 Task: Set "Destination subtitle codec" for transcode stream output to "DKS".
Action: Mouse moved to (127, 17)
Screenshot: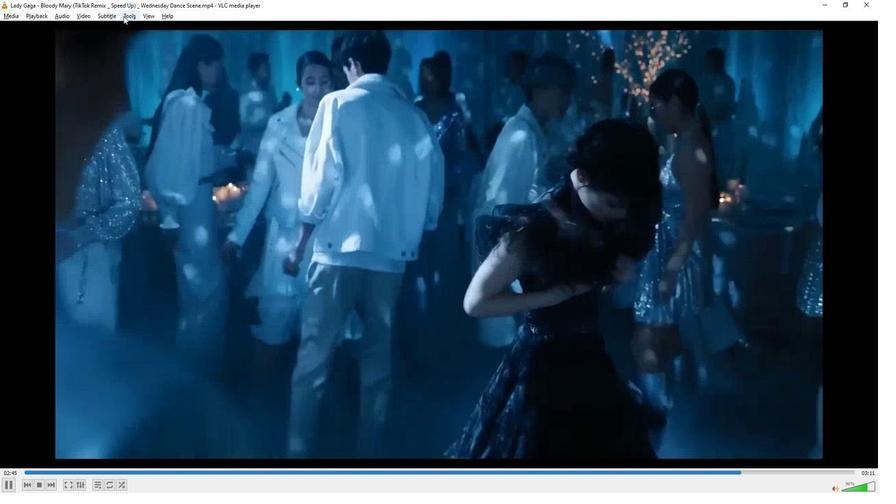 
Action: Mouse pressed left at (127, 17)
Screenshot: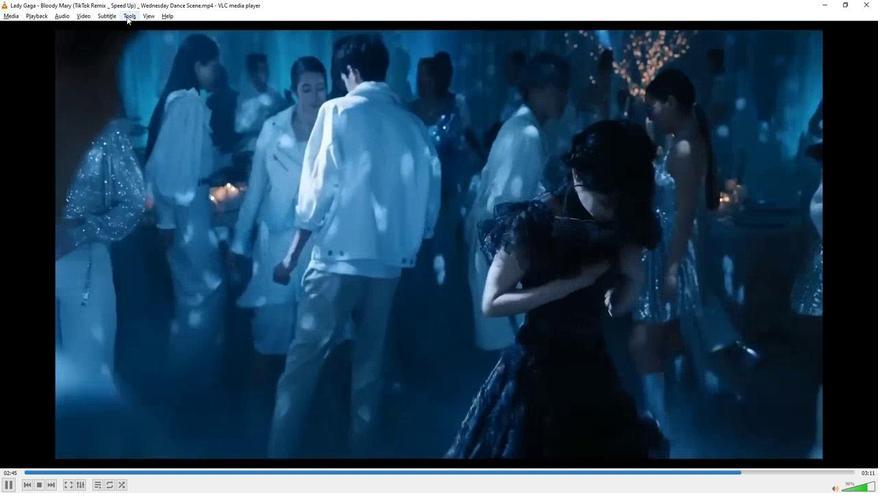 
Action: Mouse moved to (169, 127)
Screenshot: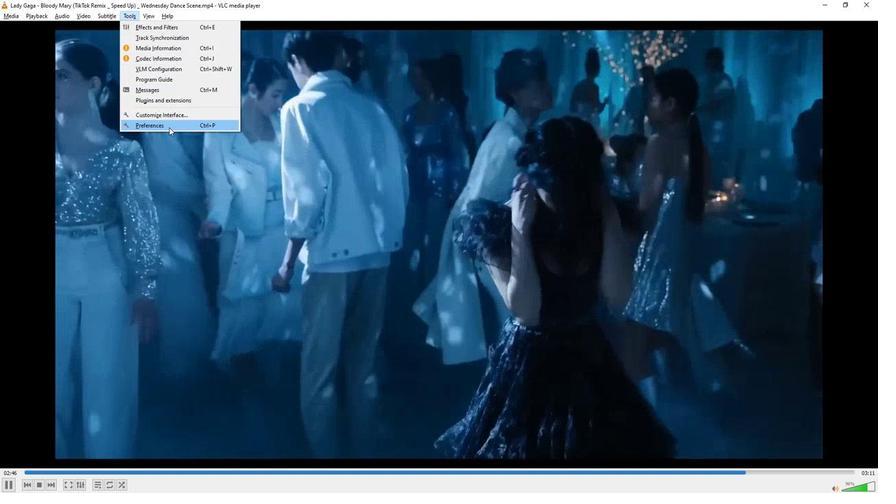 
Action: Mouse pressed left at (169, 127)
Screenshot: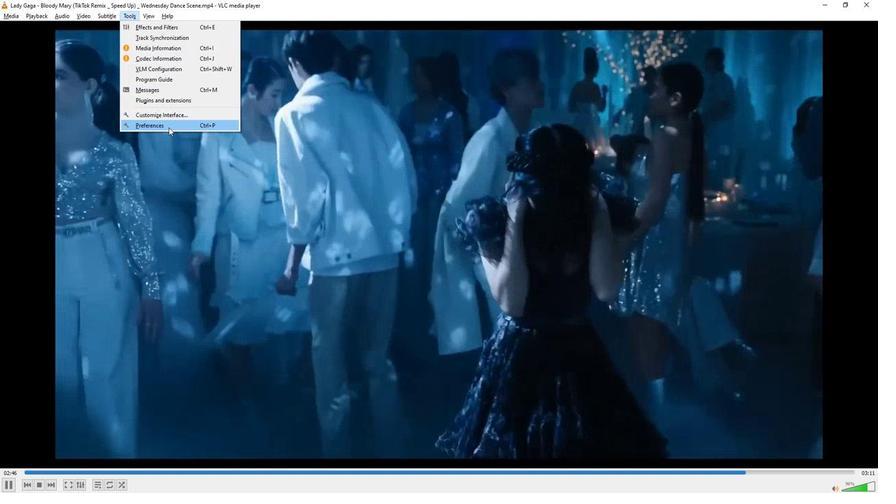 
Action: Mouse moved to (256, 367)
Screenshot: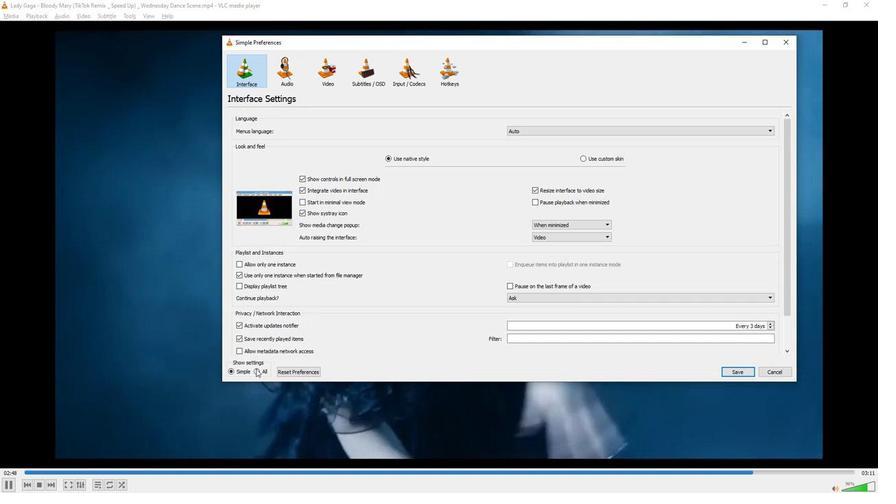 
Action: Mouse pressed left at (256, 367)
Screenshot: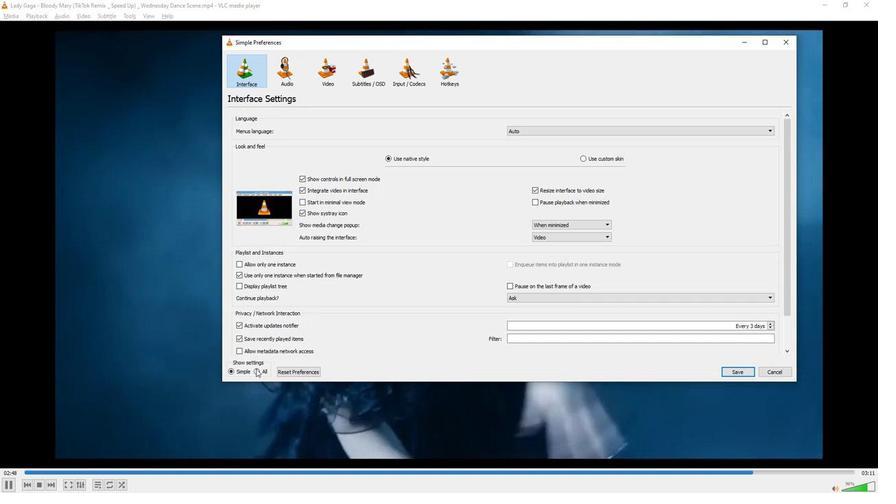 
Action: Mouse moved to (285, 275)
Screenshot: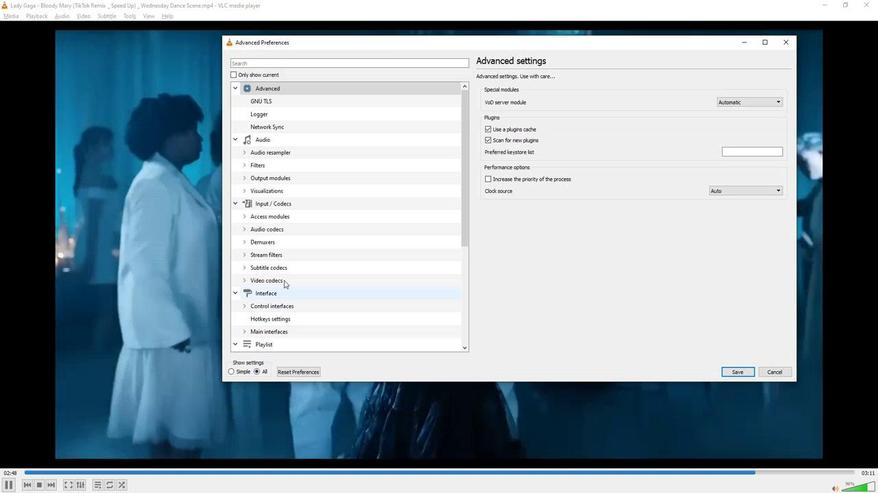 
Action: Mouse scrolled (285, 275) with delta (0, 0)
Screenshot: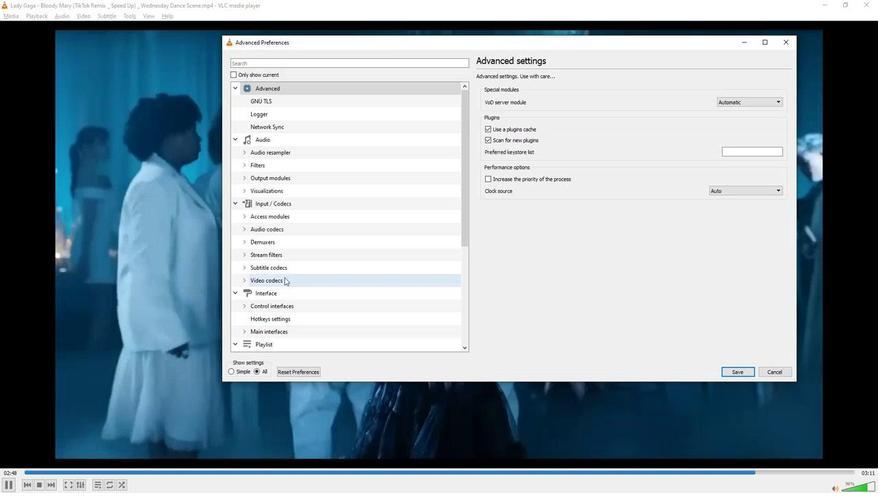 
Action: Mouse scrolled (285, 275) with delta (0, 0)
Screenshot: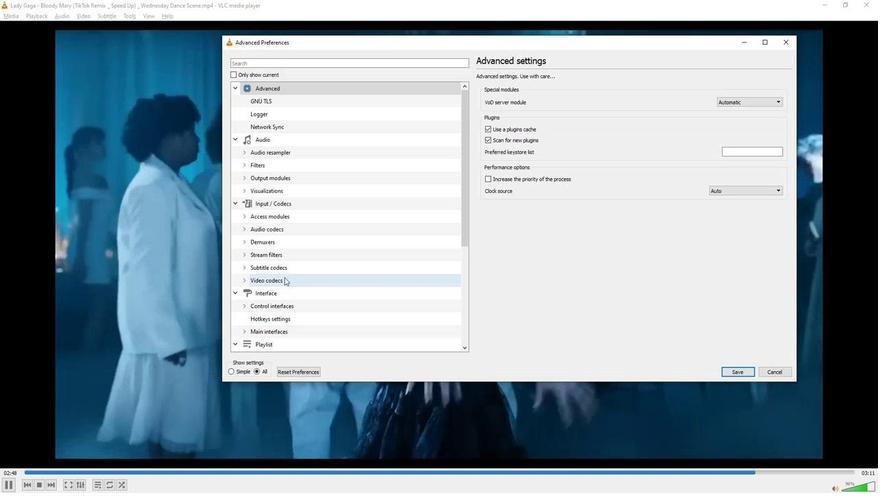 
Action: Mouse scrolled (285, 275) with delta (0, 0)
Screenshot: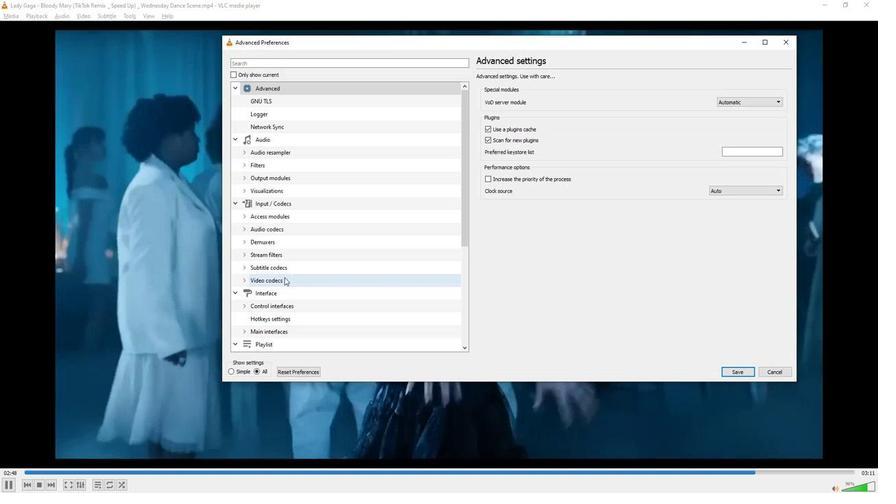 
Action: Mouse scrolled (285, 275) with delta (0, 0)
Screenshot: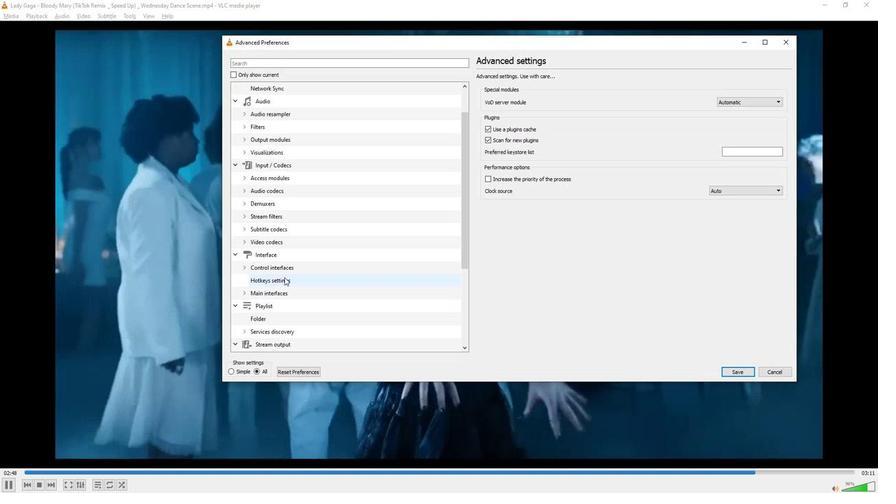 
Action: Mouse scrolled (285, 275) with delta (0, 0)
Screenshot: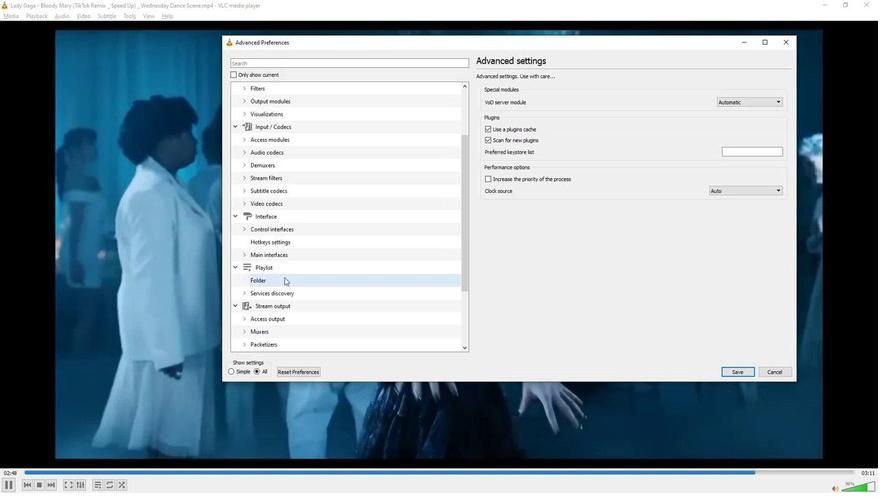 
Action: Mouse scrolled (285, 275) with delta (0, 0)
Screenshot: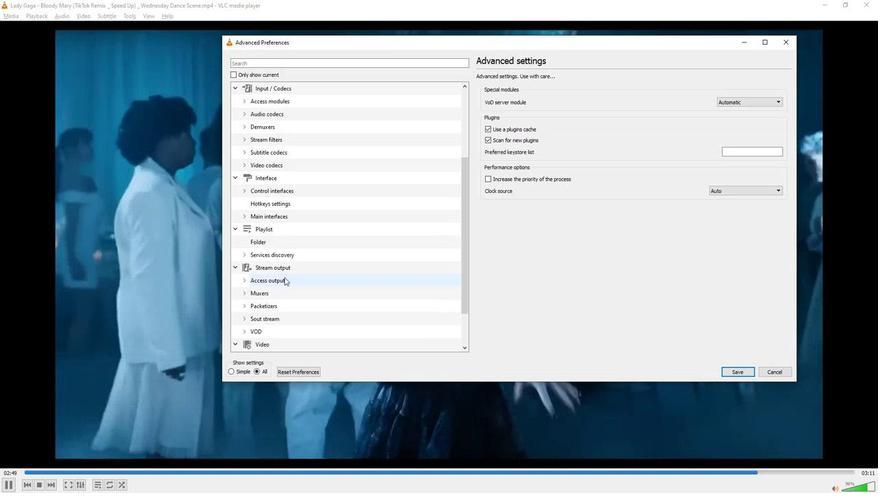 
Action: Mouse scrolled (285, 275) with delta (0, 0)
Screenshot: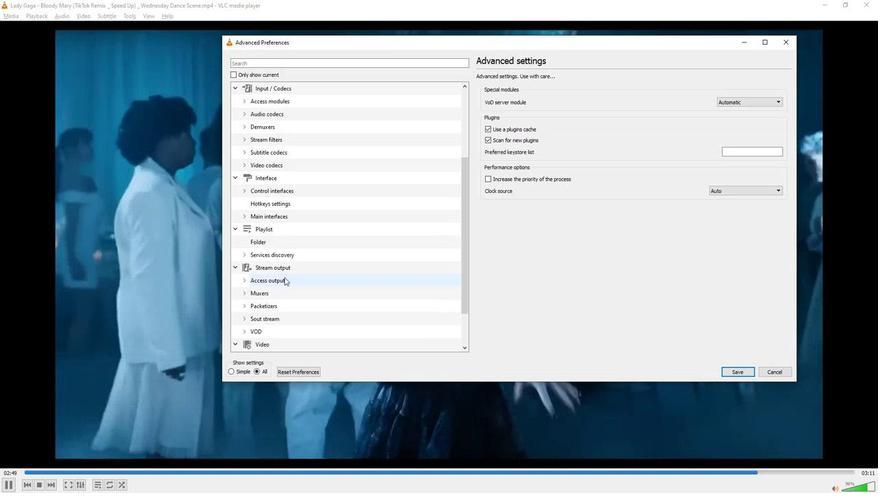 
Action: Mouse scrolled (285, 275) with delta (0, 0)
Screenshot: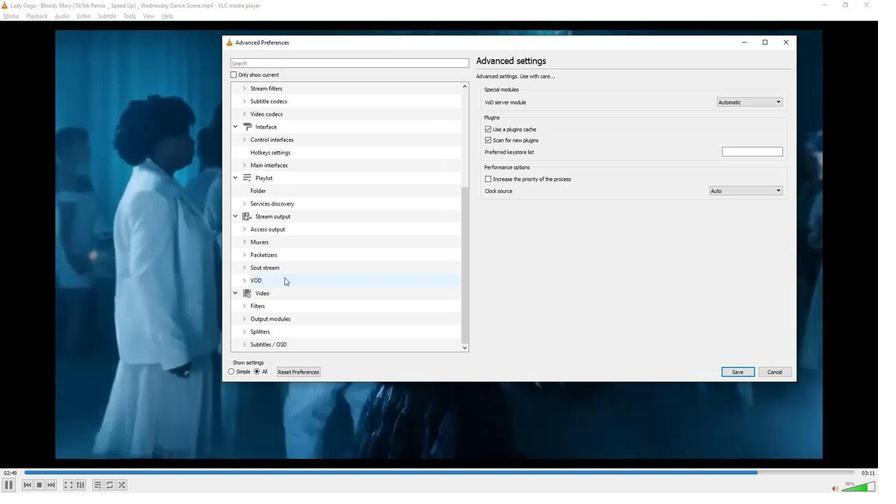 
Action: Mouse moved to (246, 267)
Screenshot: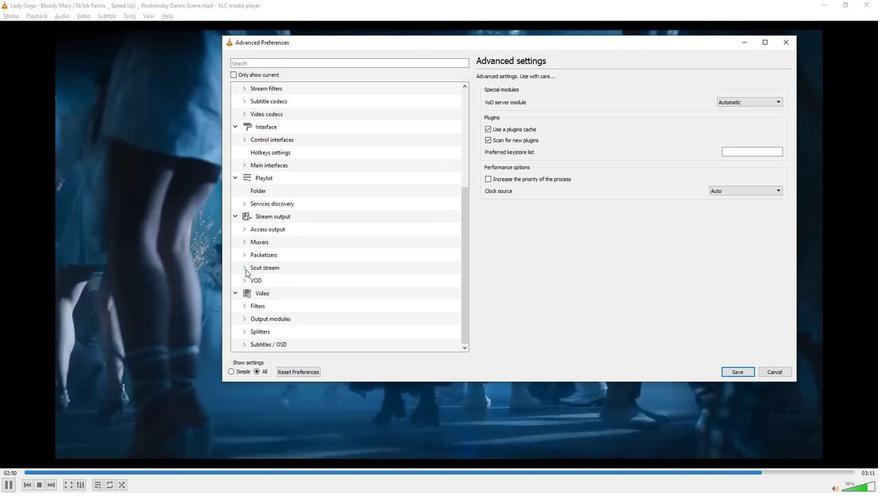 
Action: Mouse pressed left at (246, 267)
Screenshot: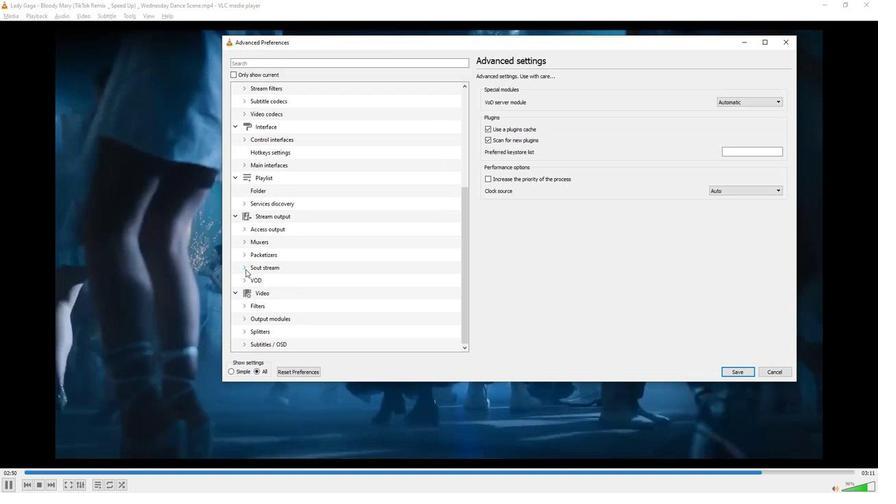 
Action: Mouse moved to (290, 297)
Screenshot: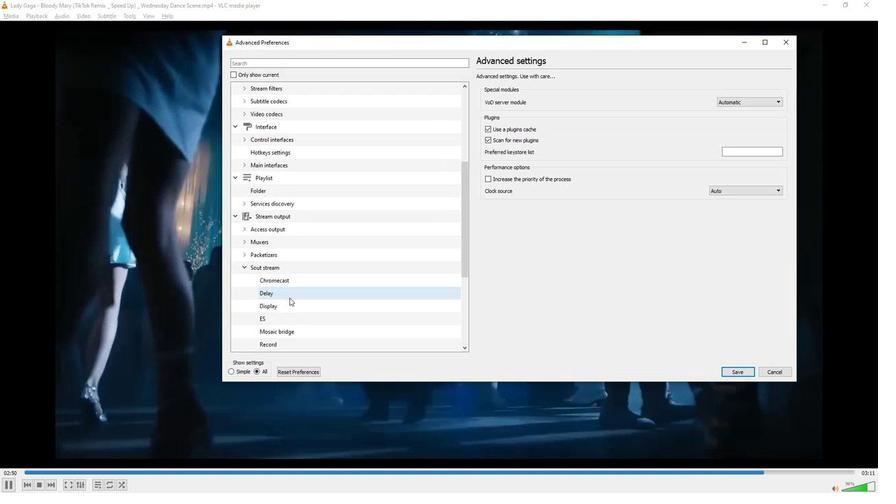 
Action: Mouse scrolled (290, 297) with delta (0, 0)
Screenshot: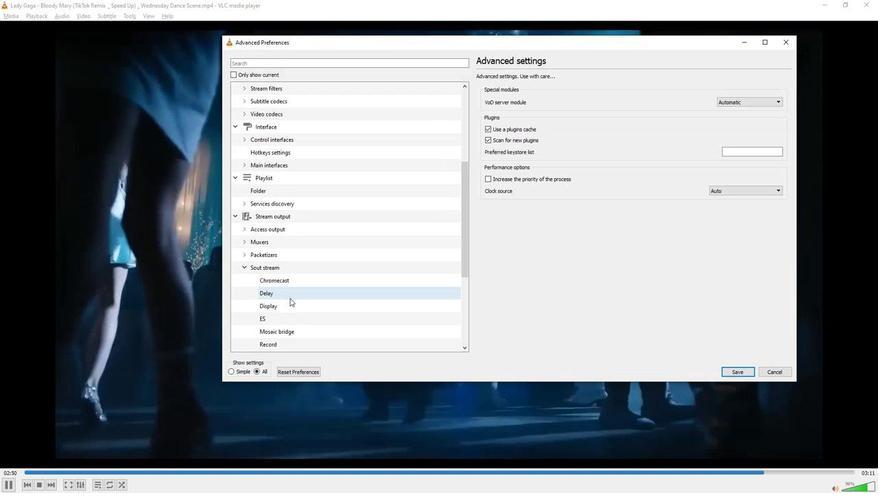 
Action: Mouse moved to (290, 297)
Screenshot: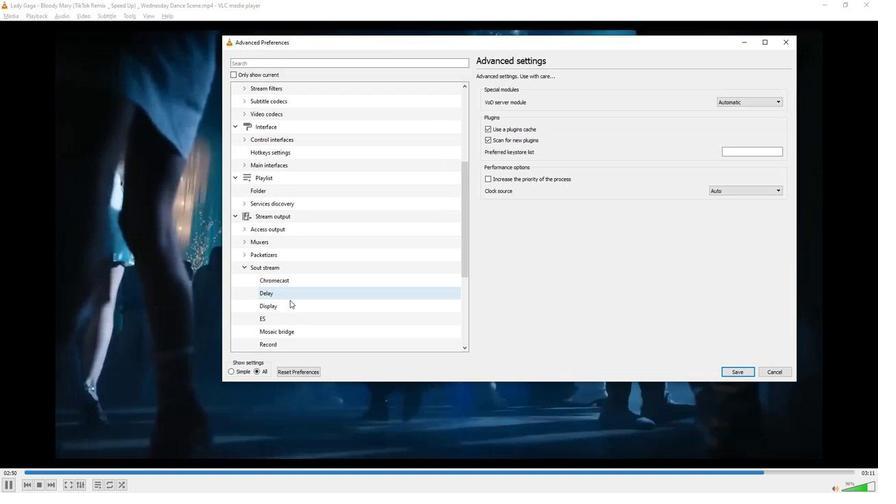 
Action: Mouse scrolled (290, 297) with delta (0, 0)
Screenshot: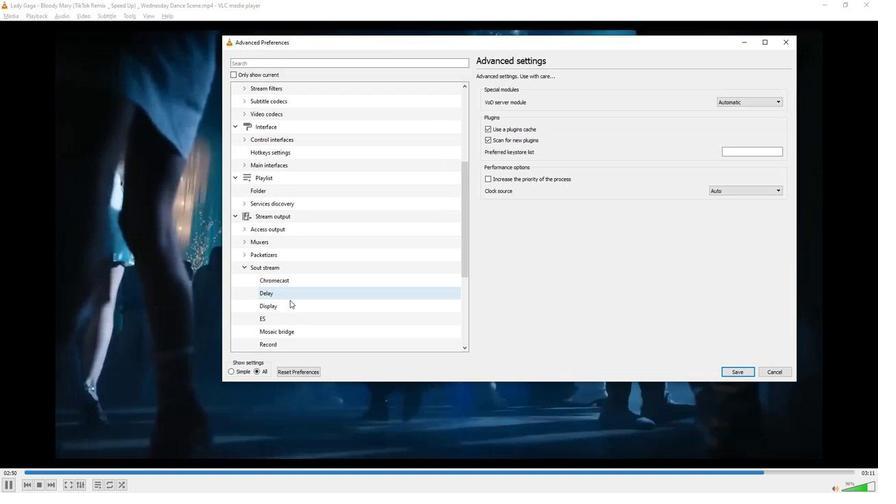 
Action: Mouse scrolled (290, 297) with delta (0, 0)
Screenshot: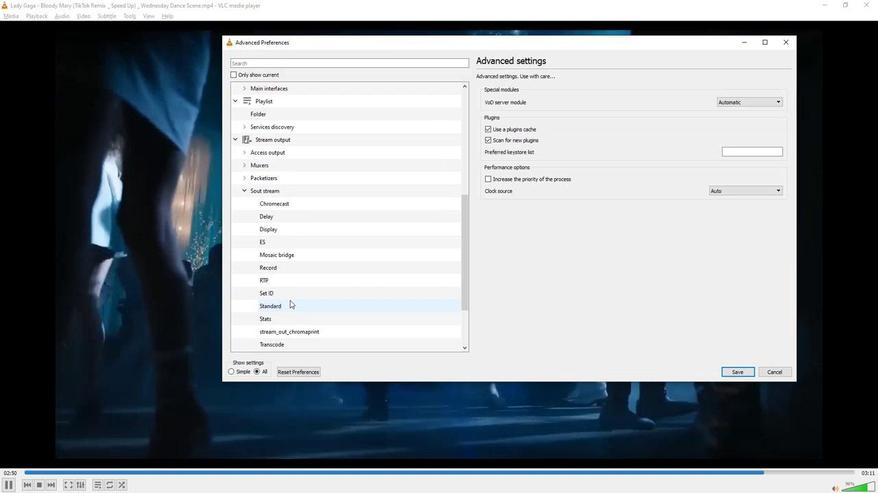
Action: Mouse scrolled (290, 297) with delta (0, 0)
Screenshot: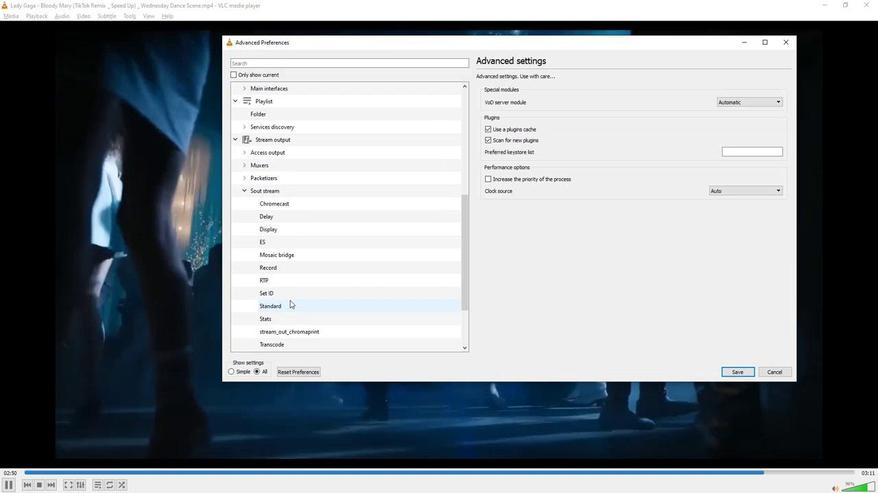 
Action: Mouse moved to (275, 262)
Screenshot: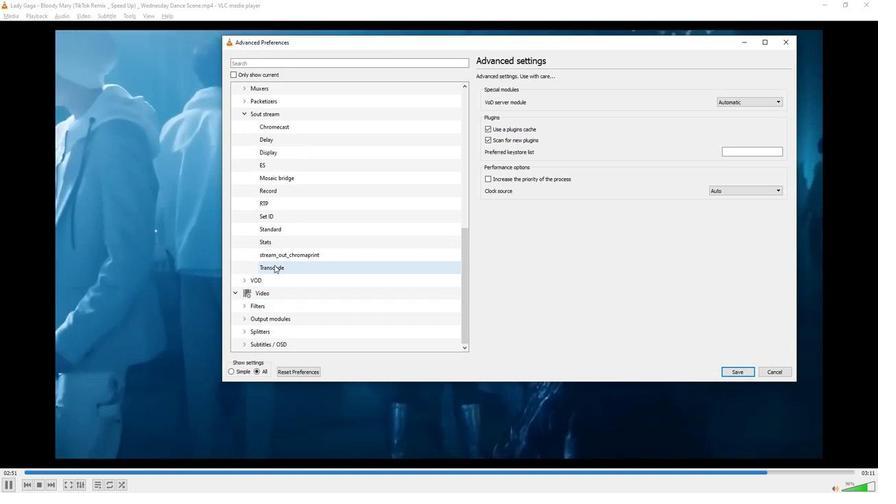 
Action: Mouse pressed left at (275, 262)
Screenshot: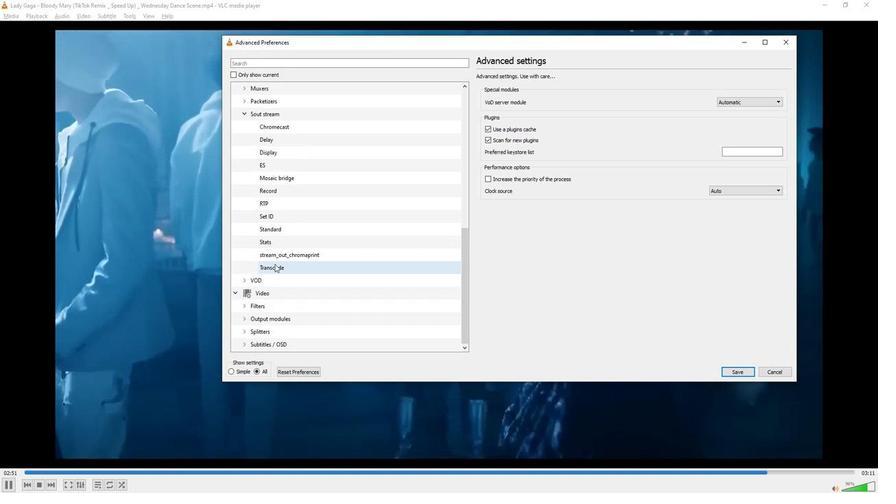 
Action: Mouse moved to (688, 243)
Screenshot: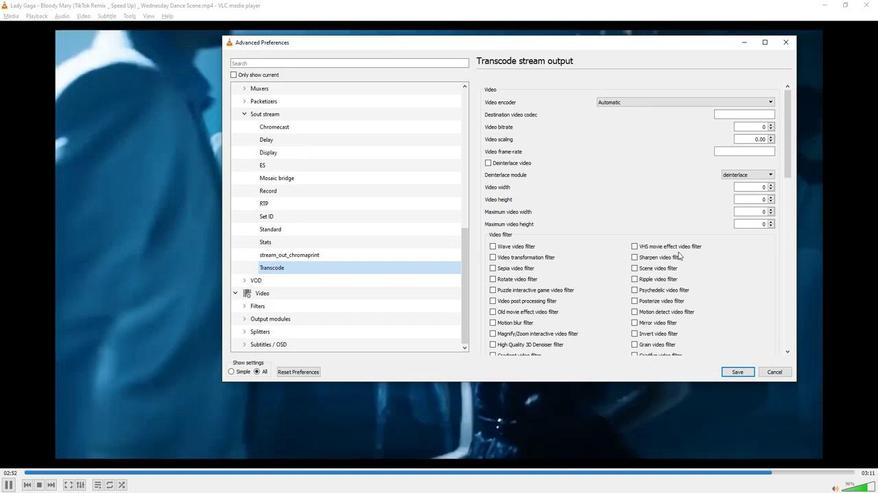 
Action: Mouse scrolled (688, 242) with delta (0, 0)
Screenshot: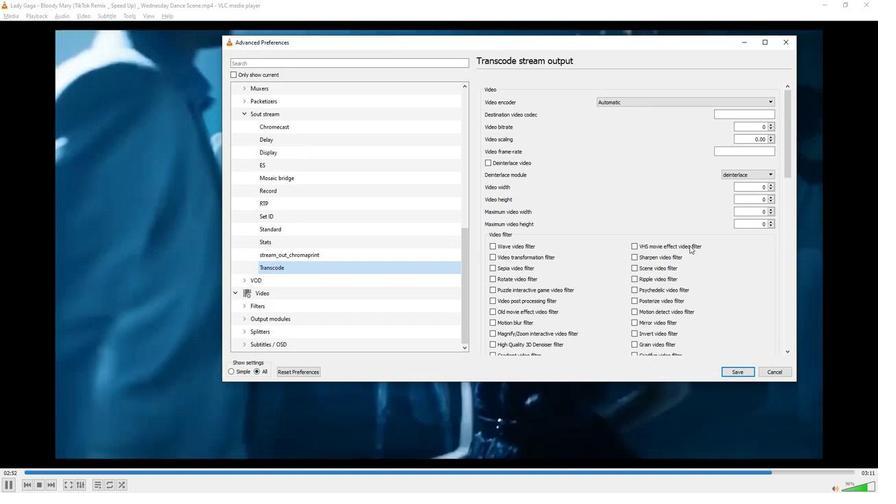 
Action: Mouse scrolled (688, 242) with delta (0, 0)
Screenshot: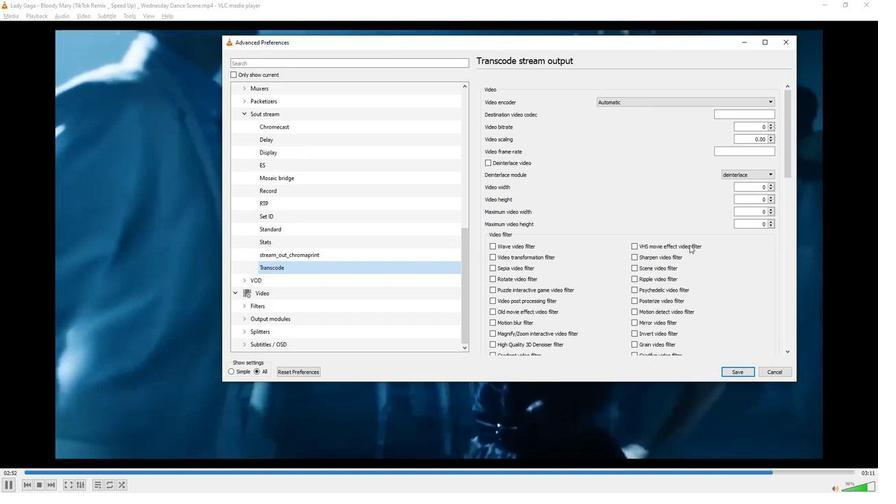 
Action: Mouse scrolled (688, 242) with delta (0, 0)
Screenshot: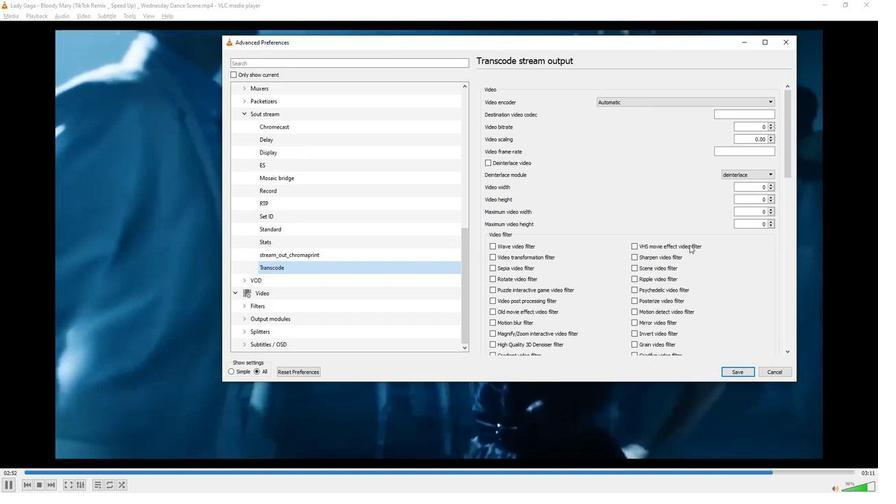 
Action: Mouse moved to (688, 243)
Screenshot: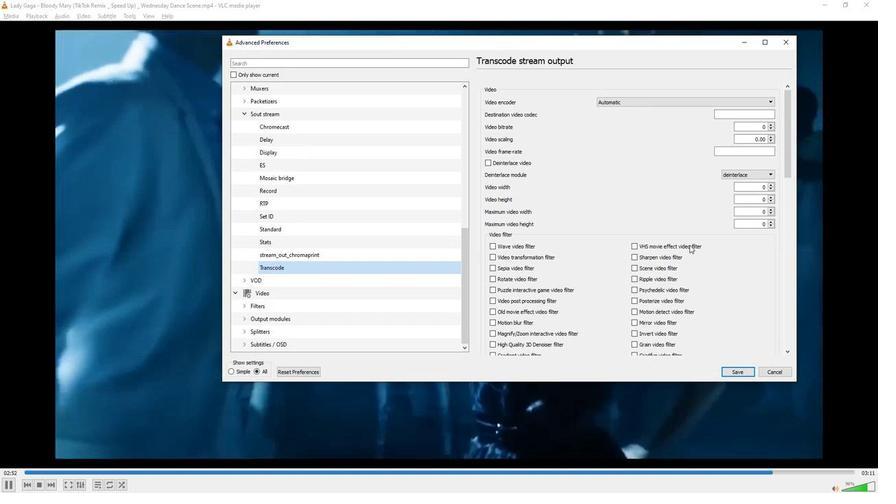 
Action: Mouse scrolled (688, 242) with delta (0, 0)
Screenshot: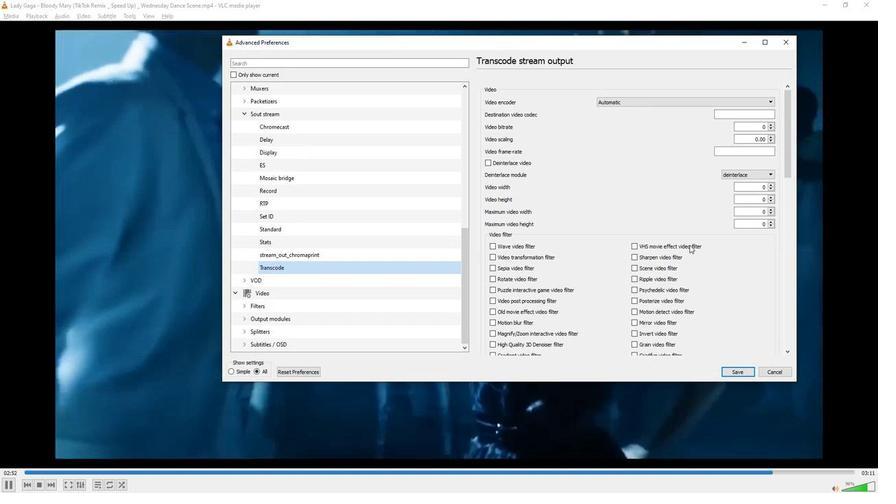 
Action: Mouse scrolled (688, 242) with delta (0, 0)
Screenshot: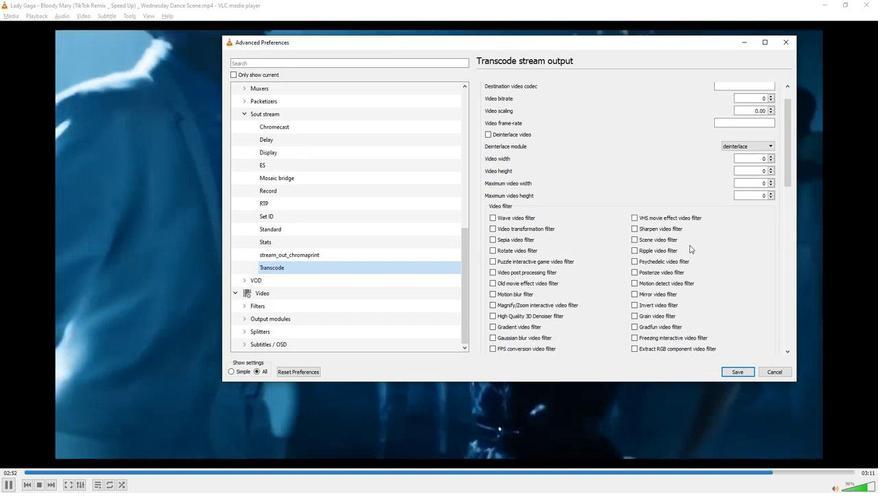 
Action: Mouse moved to (688, 243)
Screenshot: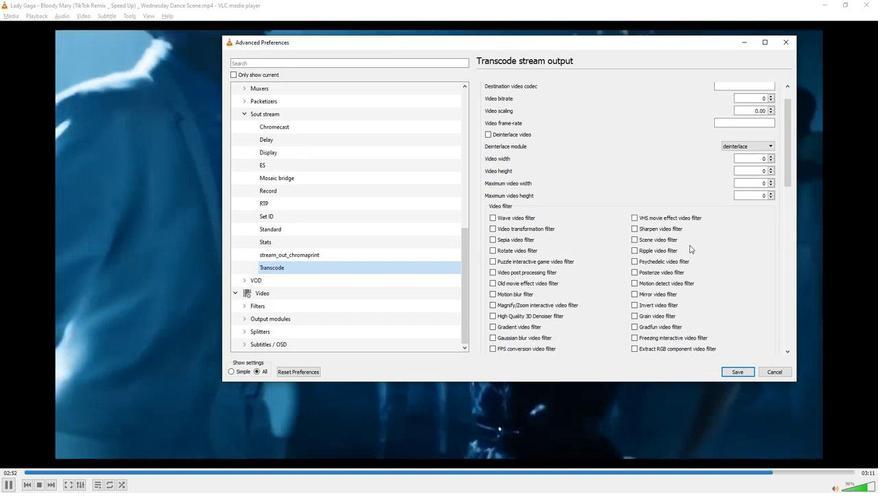 
Action: Mouse scrolled (688, 242) with delta (0, 0)
Screenshot: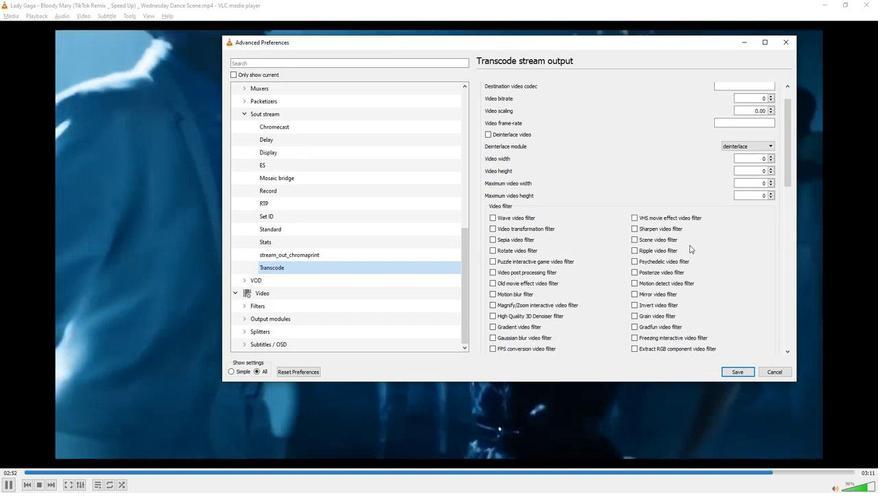 
Action: Mouse scrolled (688, 242) with delta (0, 0)
Screenshot: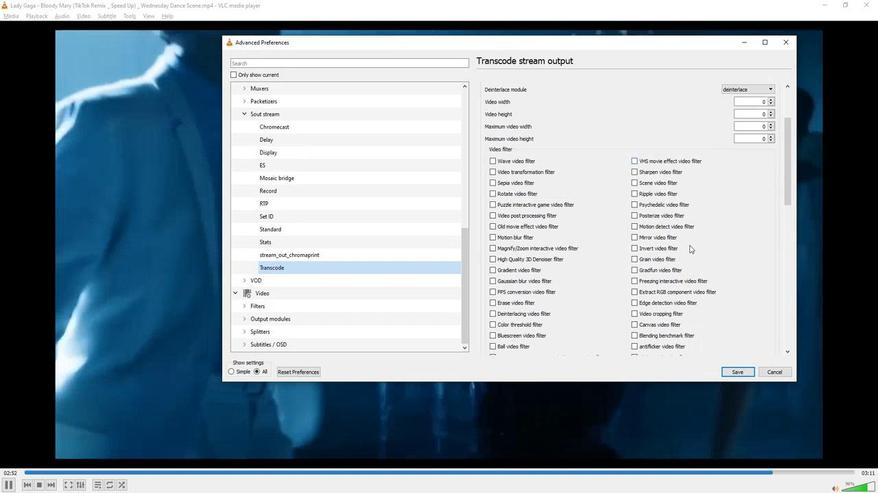 
Action: Mouse moved to (687, 243)
Screenshot: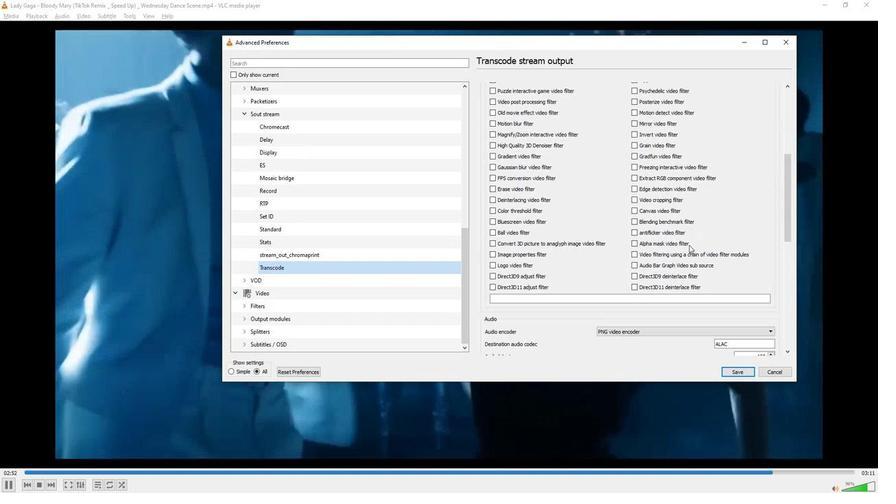 
Action: Mouse scrolled (687, 242) with delta (0, 0)
Screenshot: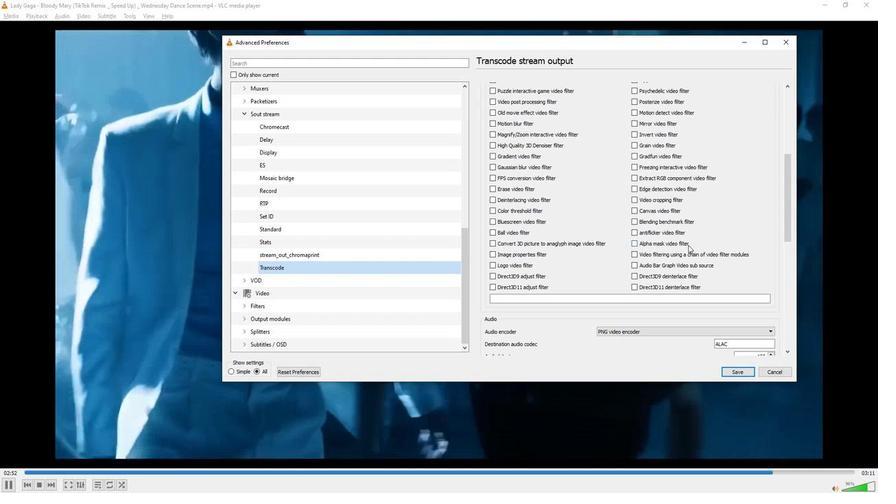 
Action: Mouse scrolled (687, 242) with delta (0, 0)
Screenshot: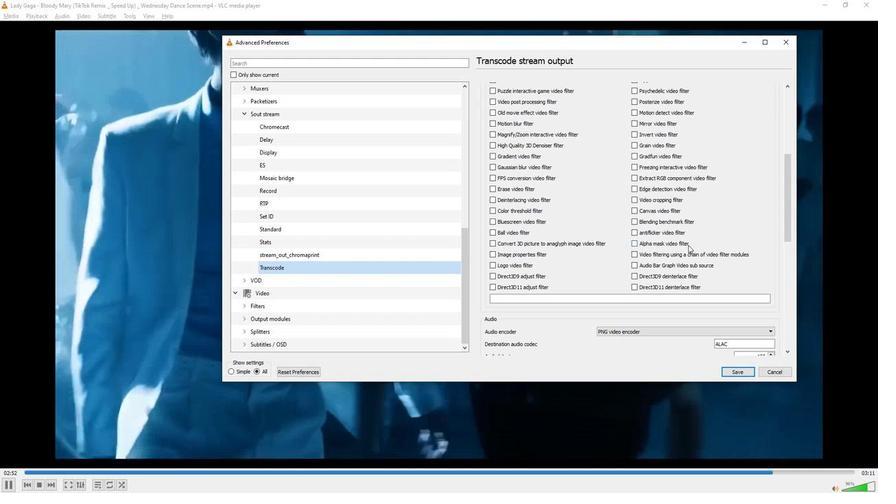 
Action: Mouse scrolled (687, 242) with delta (0, 0)
Screenshot: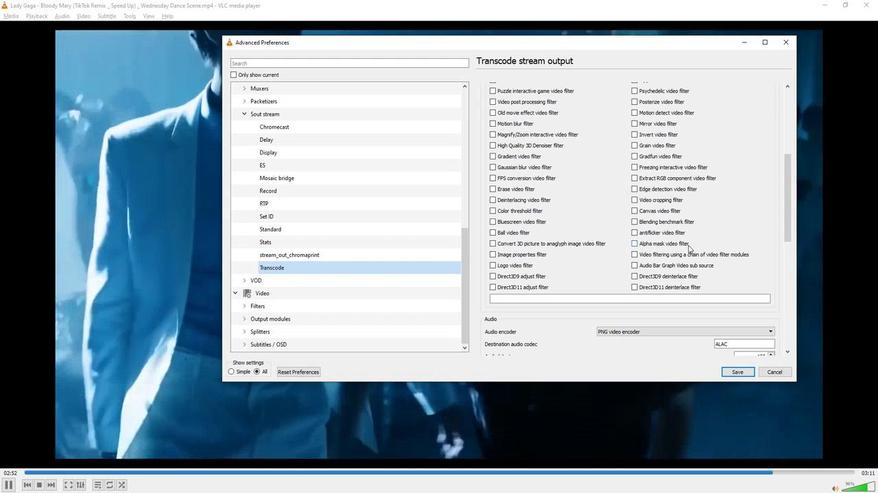 
Action: Mouse scrolled (687, 242) with delta (0, 0)
Screenshot: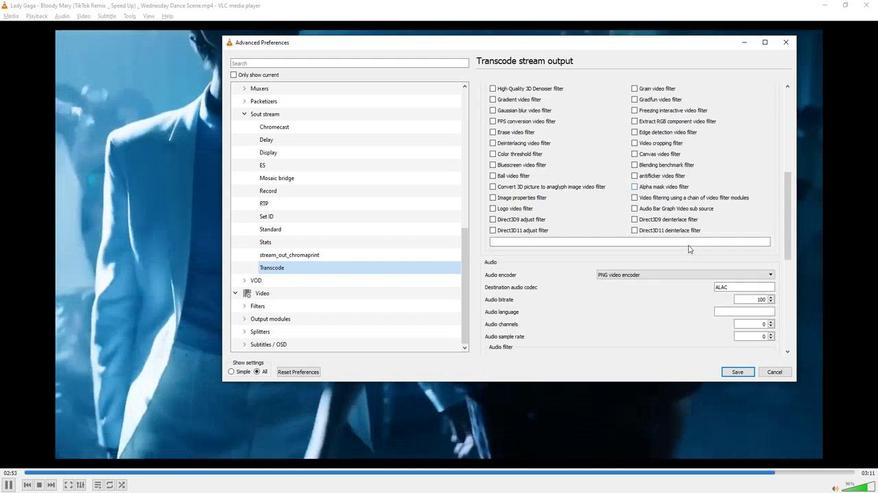 
Action: Mouse scrolled (687, 242) with delta (0, 0)
Screenshot: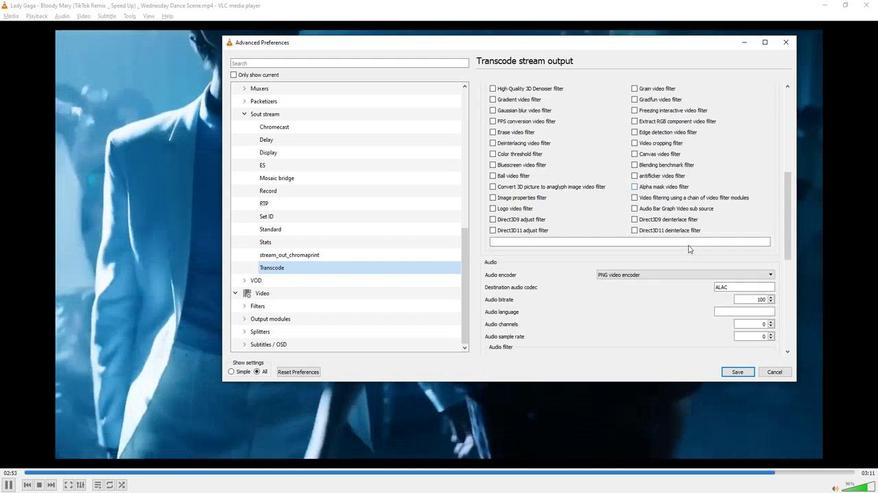 
Action: Mouse scrolled (687, 242) with delta (0, 0)
Screenshot: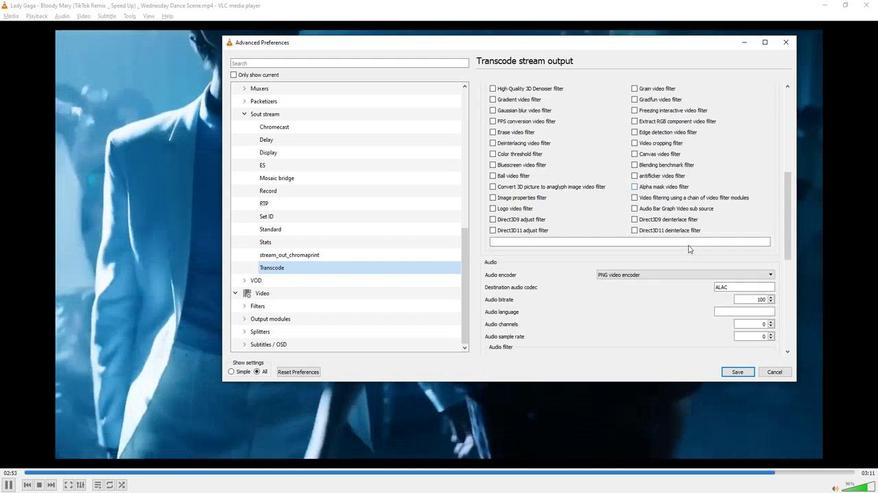 
Action: Mouse scrolled (687, 242) with delta (0, 0)
Screenshot: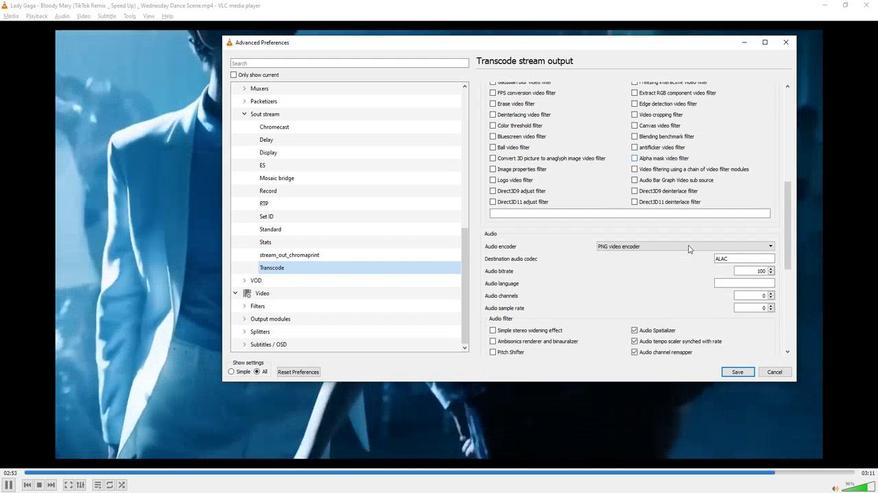 
Action: Mouse scrolled (687, 242) with delta (0, 0)
Screenshot: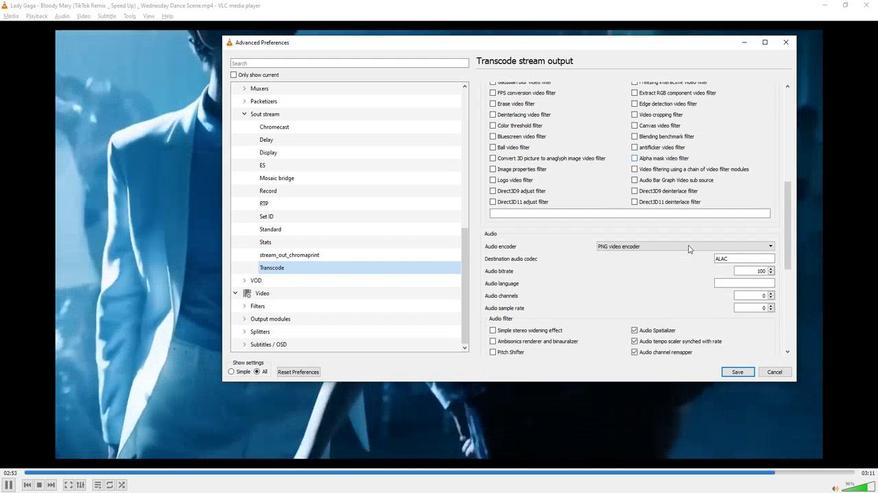 
Action: Mouse moved to (687, 243)
Screenshot: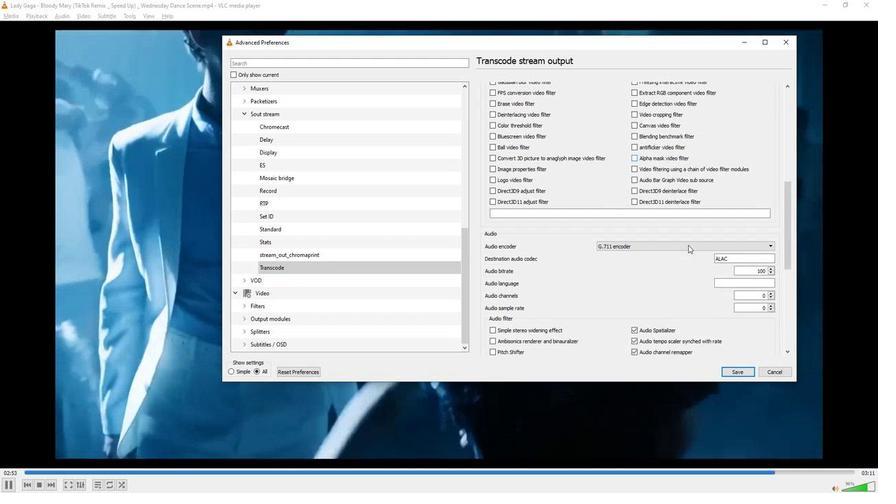 
Action: Mouse scrolled (687, 242) with delta (0, 0)
Screenshot: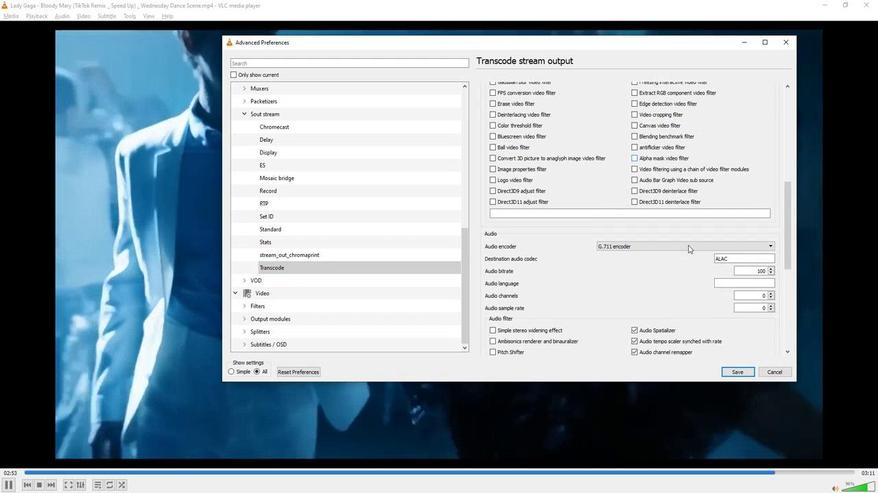 
Action: Mouse scrolled (687, 242) with delta (0, 0)
Screenshot: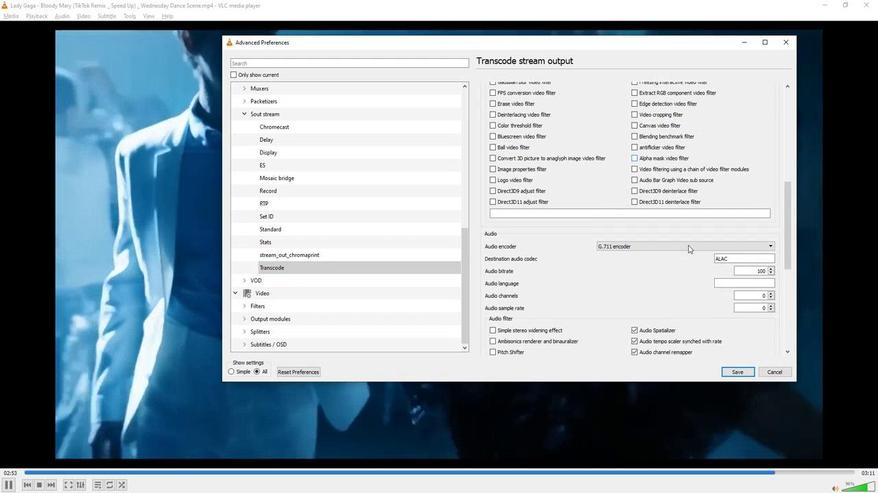 
Action: Mouse scrolled (687, 242) with delta (0, 0)
Screenshot: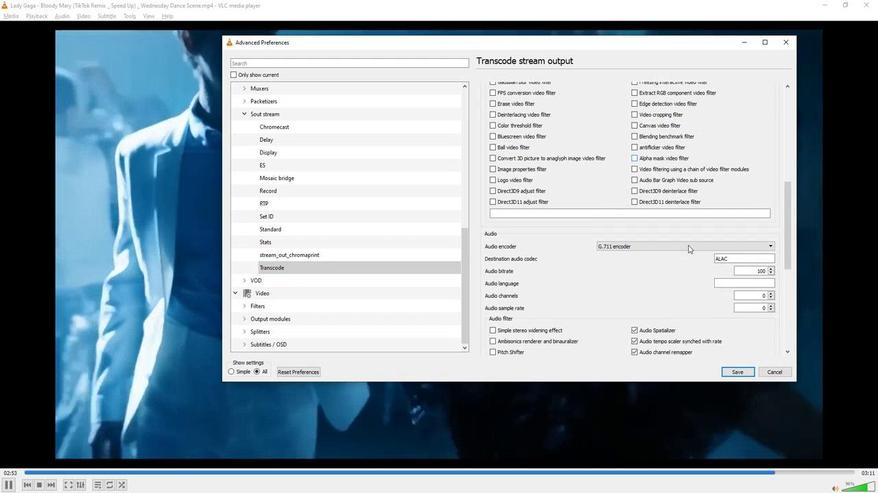 
Action: Mouse scrolled (687, 242) with delta (0, 0)
Screenshot: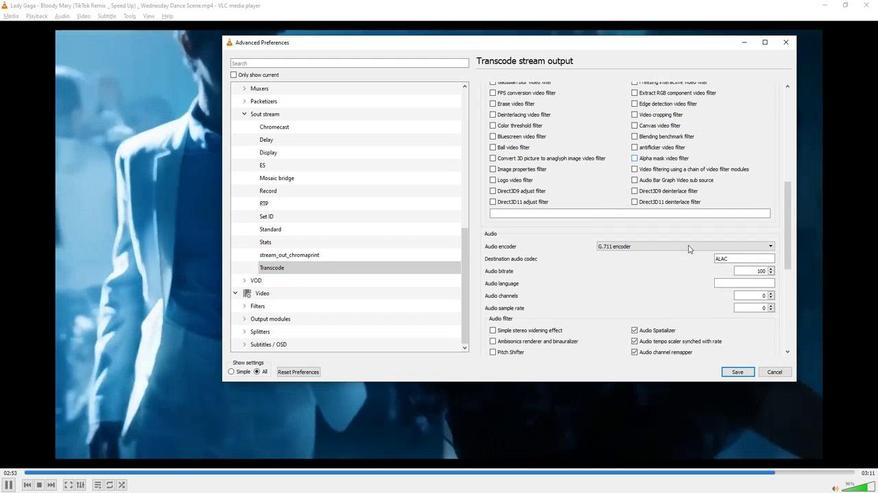 
Action: Mouse scrolled (687, 242) with delta (0, 0)
Screenshot: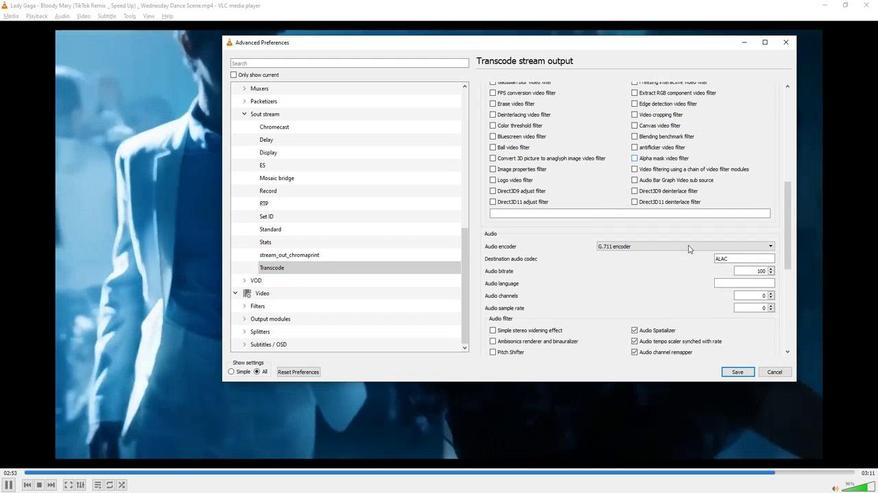 
Action: Mouse scrolled (687, 242) with delta (0, 0)
Screenshot: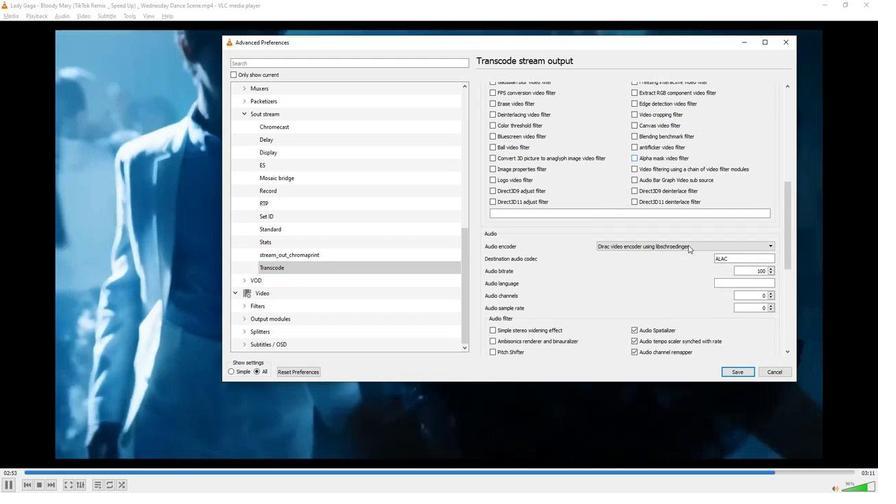 
Action: Mouse scrolled (687, 242) with delta (0, 0)
Screenshot: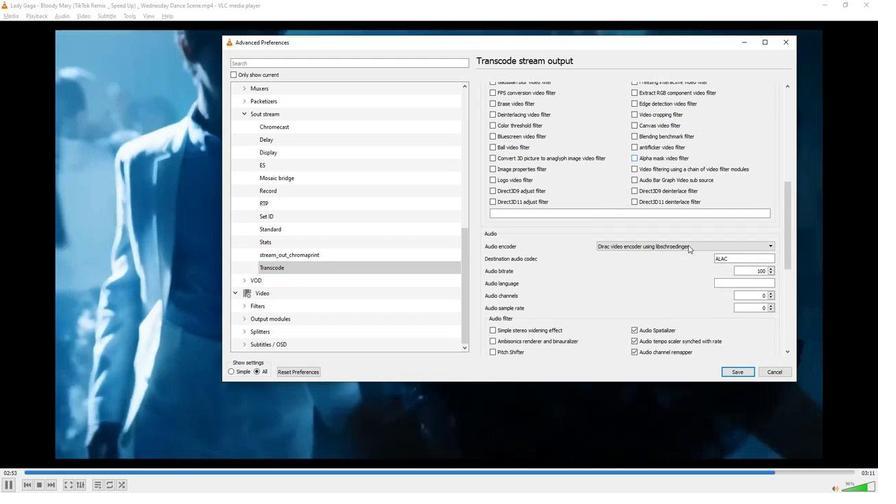 
Action: Mouse moved to (662, 260)
Screenshot: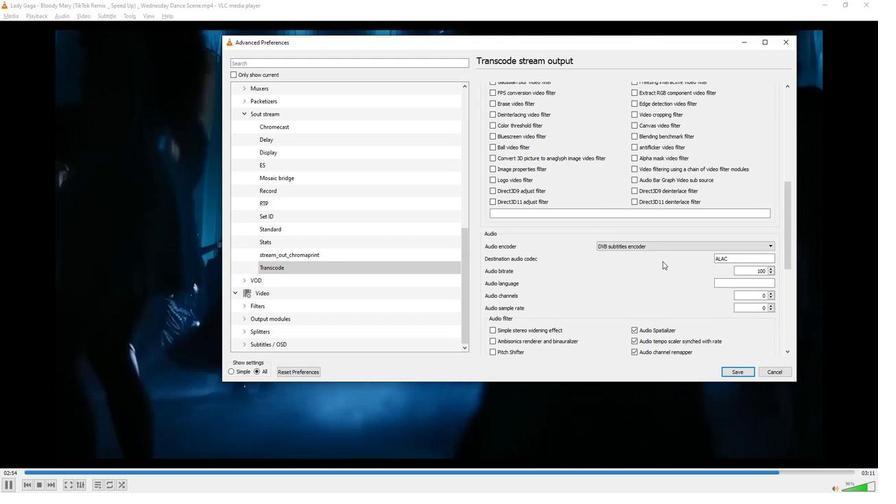 
Action: Mouse scrolled (662, 259) with delta (0, 0)
Screenshot: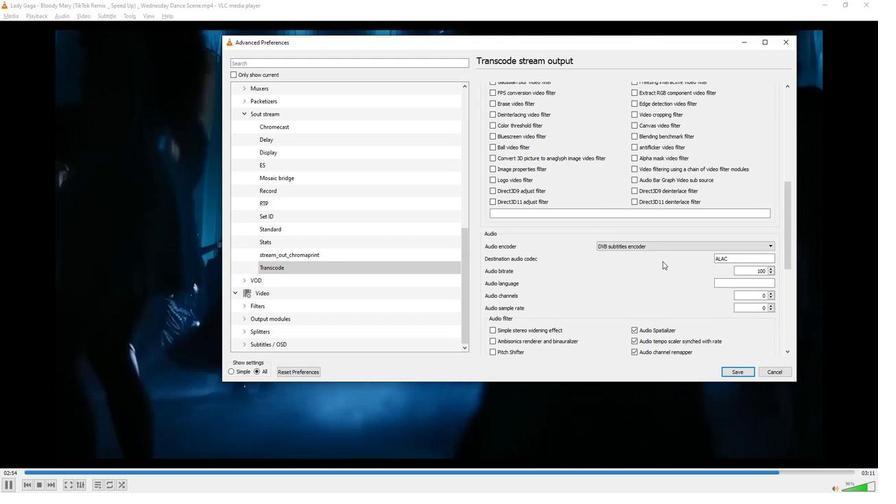 
Action: Mouse moved to (662, 260)
Screenshot: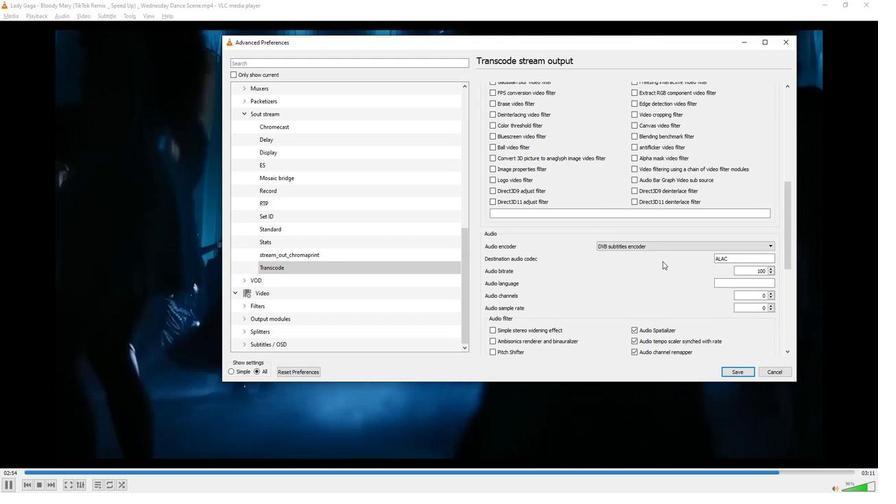 
Action: Mouse scrolled (662, 260) with delta (0, 0)
Screenshot: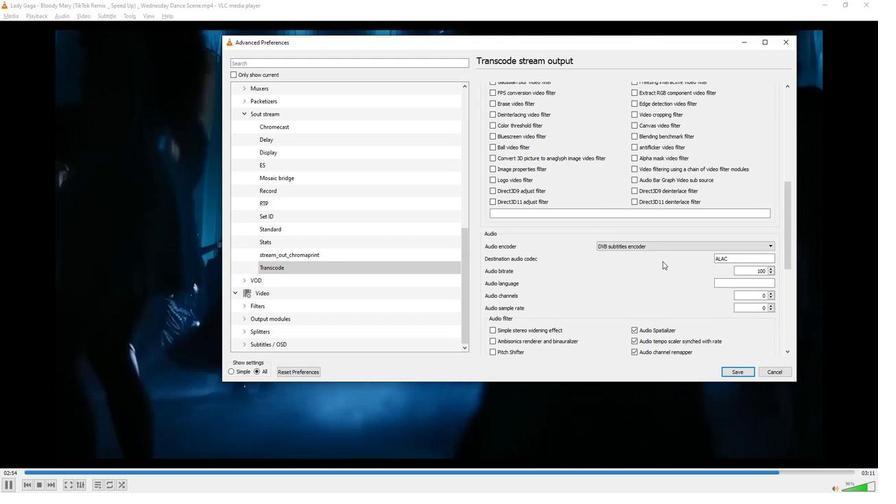 
Action: Mouse moved to (662, 260)
Screenshot: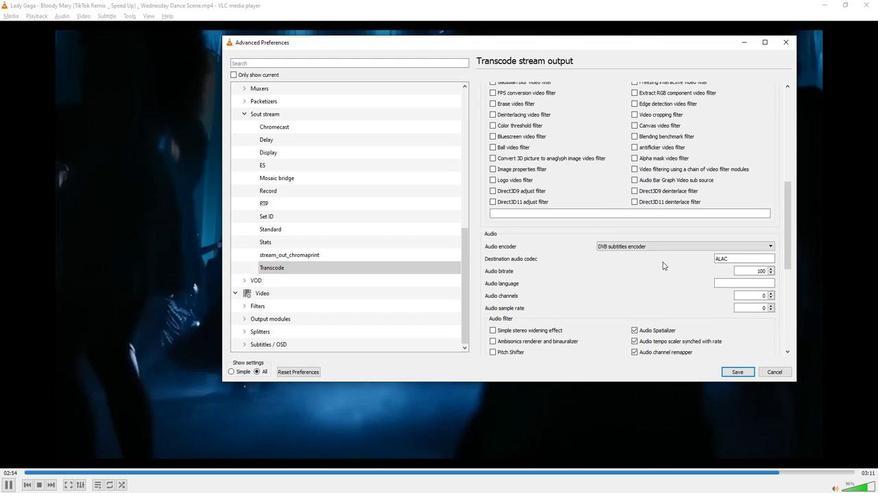 
Action: Mouse scrolled (662, 260) with delta (0, 0)
Screenshot: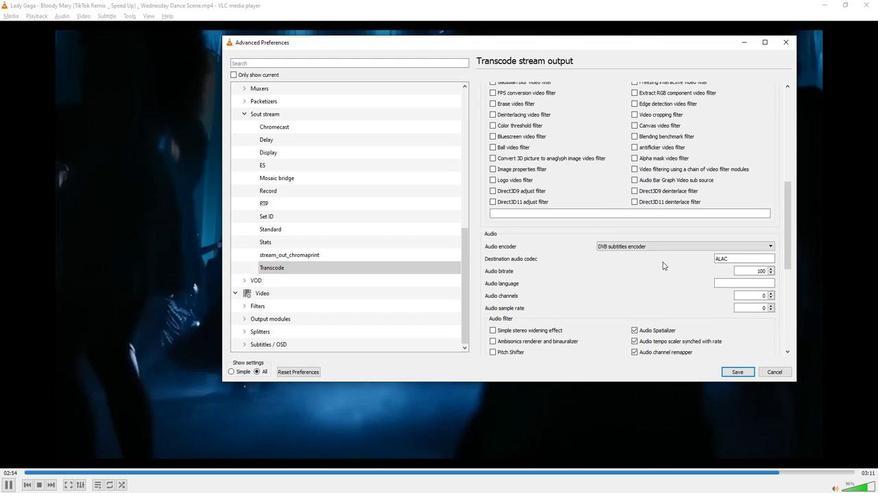 
Action: Mouse scrolled (662, 260) with delta (0, 0)
Screenshot: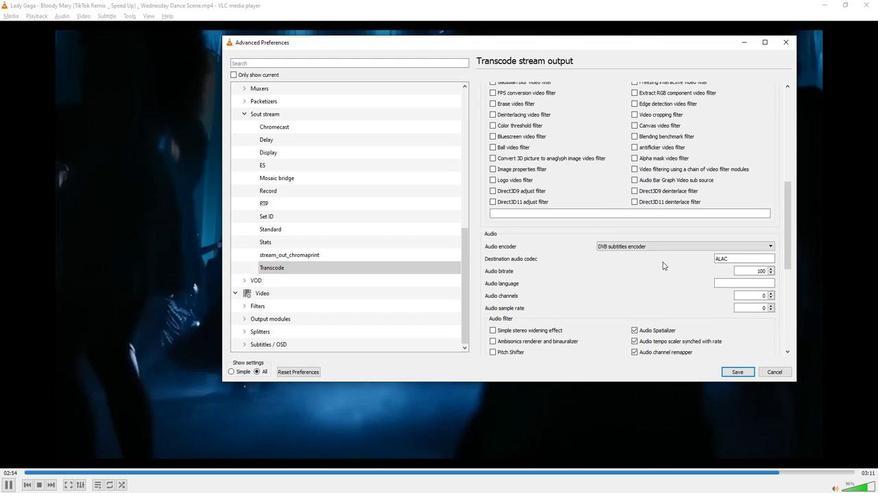 
Action: Mouse moved to (662, 261)
Screenshot: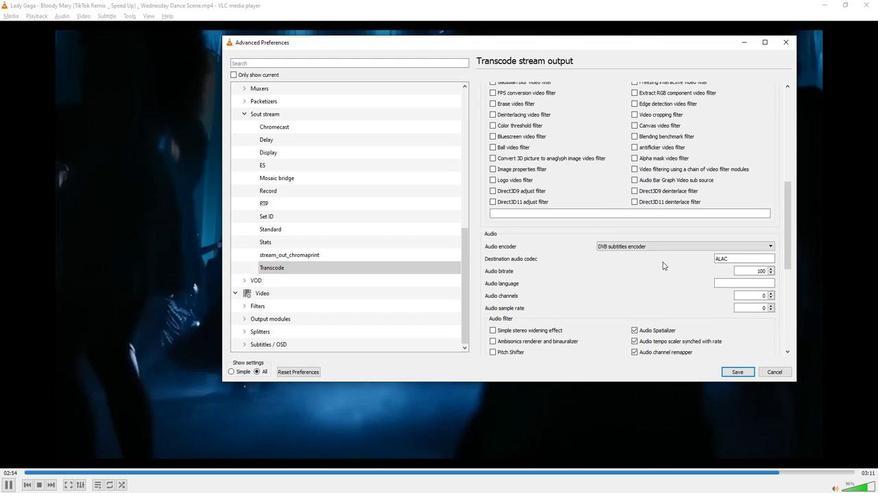
Action: Mouse scrolled (662, 260) with delta (0, 0)
Screenshot: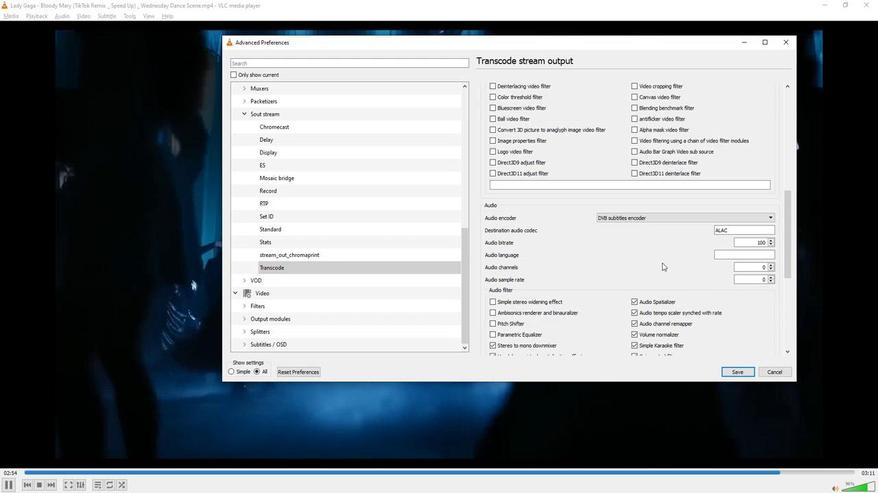 
Action: Mouse scrolled (662, 260) with delta (0, 0)
Screenshot: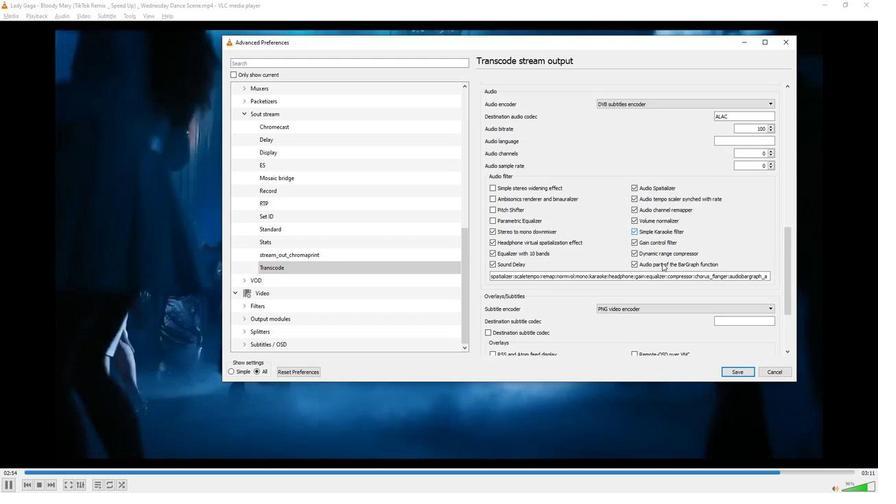 
Action: Mouse scrolled (662, 260) with delta (0, 0)
Screenshot: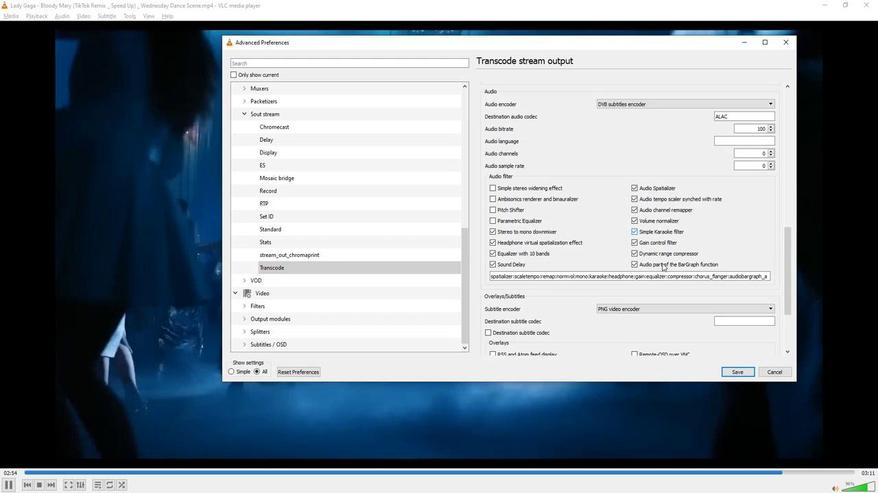 
Action: Mouse scrolled (662, 260) with delta (0, 0)
Screenshot: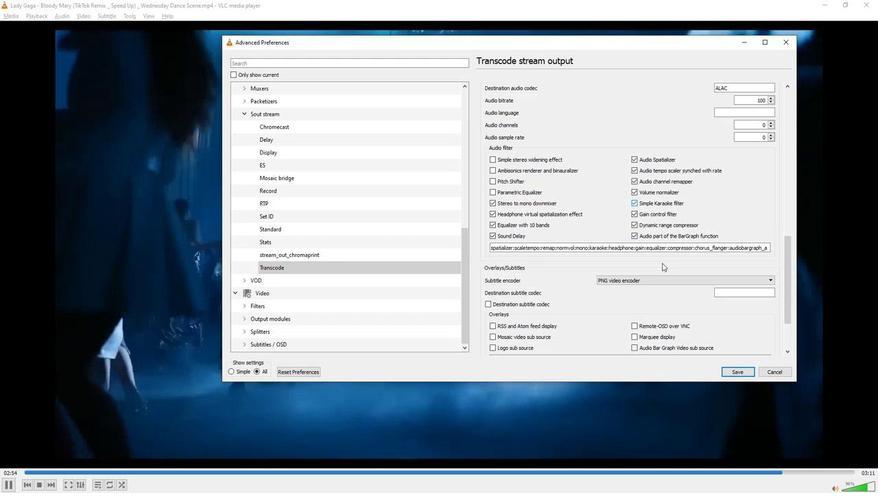 
Action: Mouse scrolled (662, 260) with delta (0, 0)
Screenshot: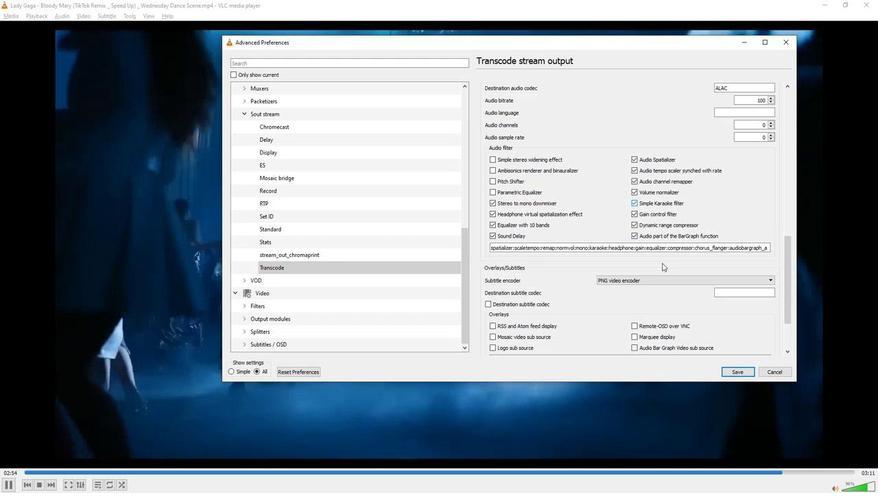
Action: Mouse scrolled (662, 260) with delta (0, 0)
Screenshot: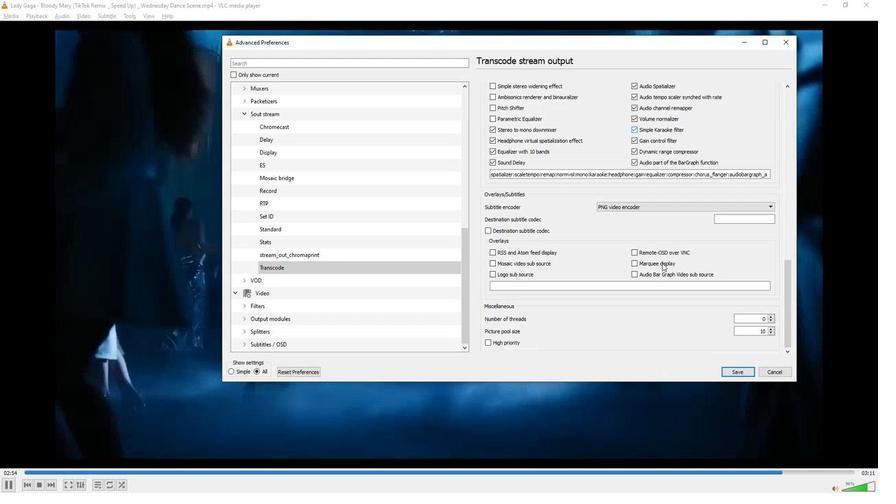 
Action: Mouse moved to (722, 221)
Screenshot: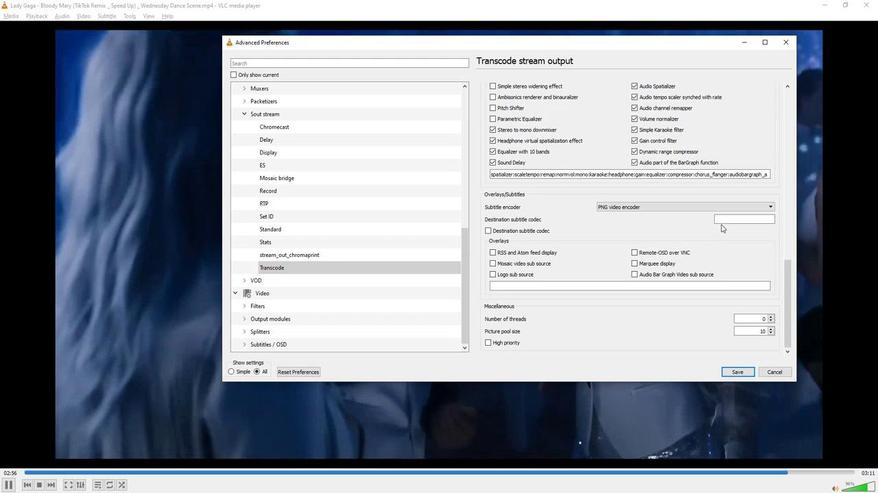 
Action: Mouse pressed left at (722, 221)
Screenshot: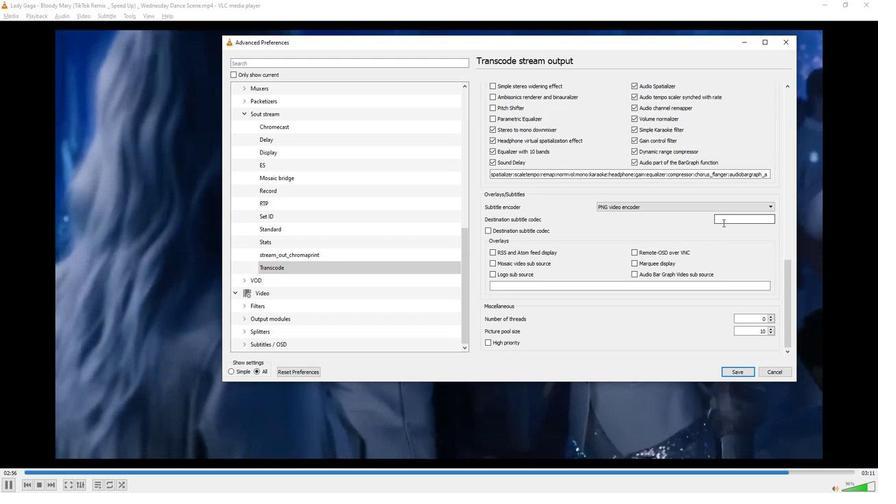 
Action: Key pressed <Key.shift><Key.shift><Key.shift><Key.shift><Key.shift><Key.shift><Key.shift><Key.shift><Key.shift><Key.shift><Key.shift>DKS
Screenshot: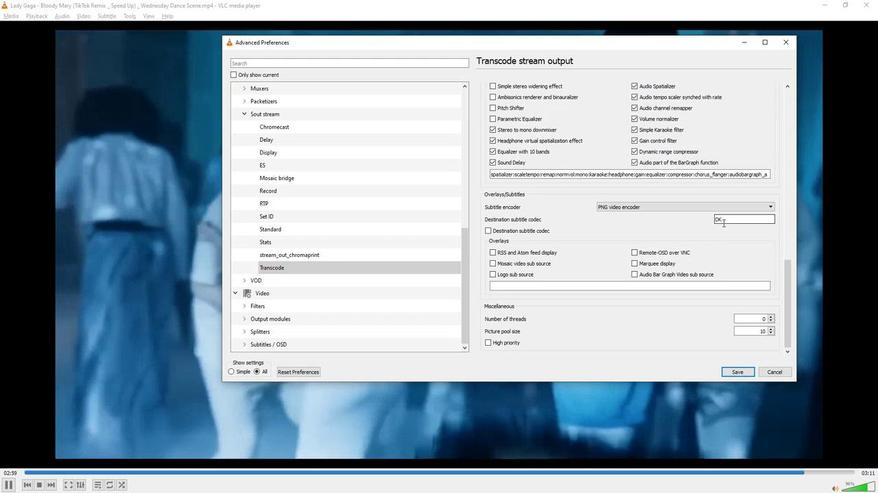 
Action: Mouse moved to (708, 279)
Screenshot: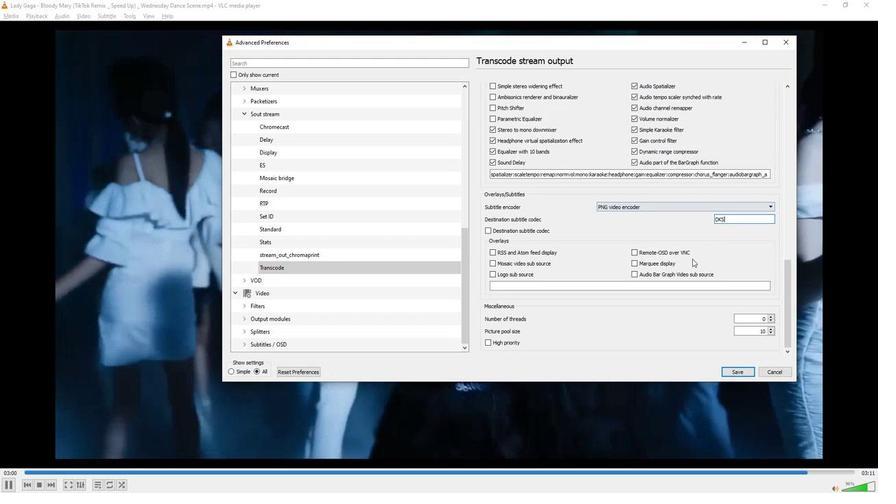 
